 Task: Create List Backup in Board Vendor Management to Workspace Experiential Marketing. Create List Security in Board Budget Management to Workspace Experiential Marketing. Create List Passwords in Board Social Media Influencer Content Creation and Management to Workspace Experiential Marketing
Action: Mouse moved to (63, 474)
Screenshot: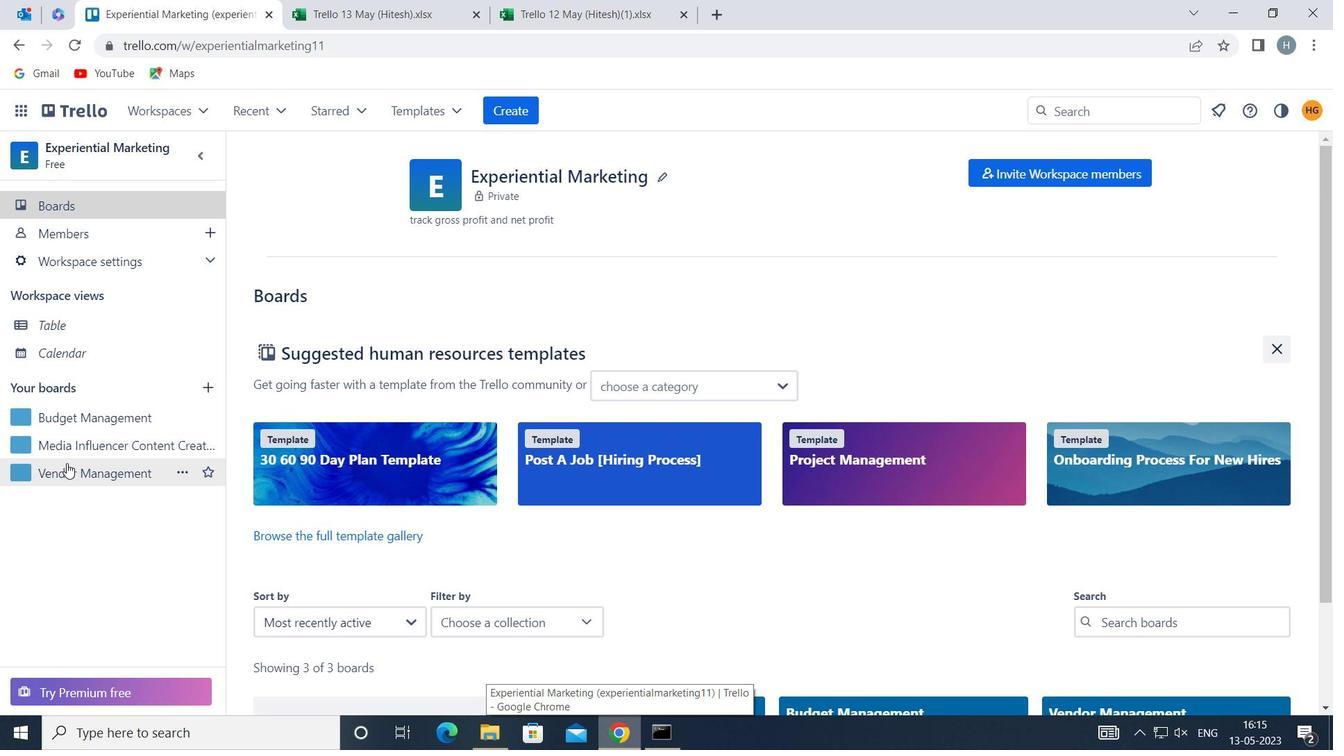 
Action: Mouse pressed left at (63, 474)
Screenshot: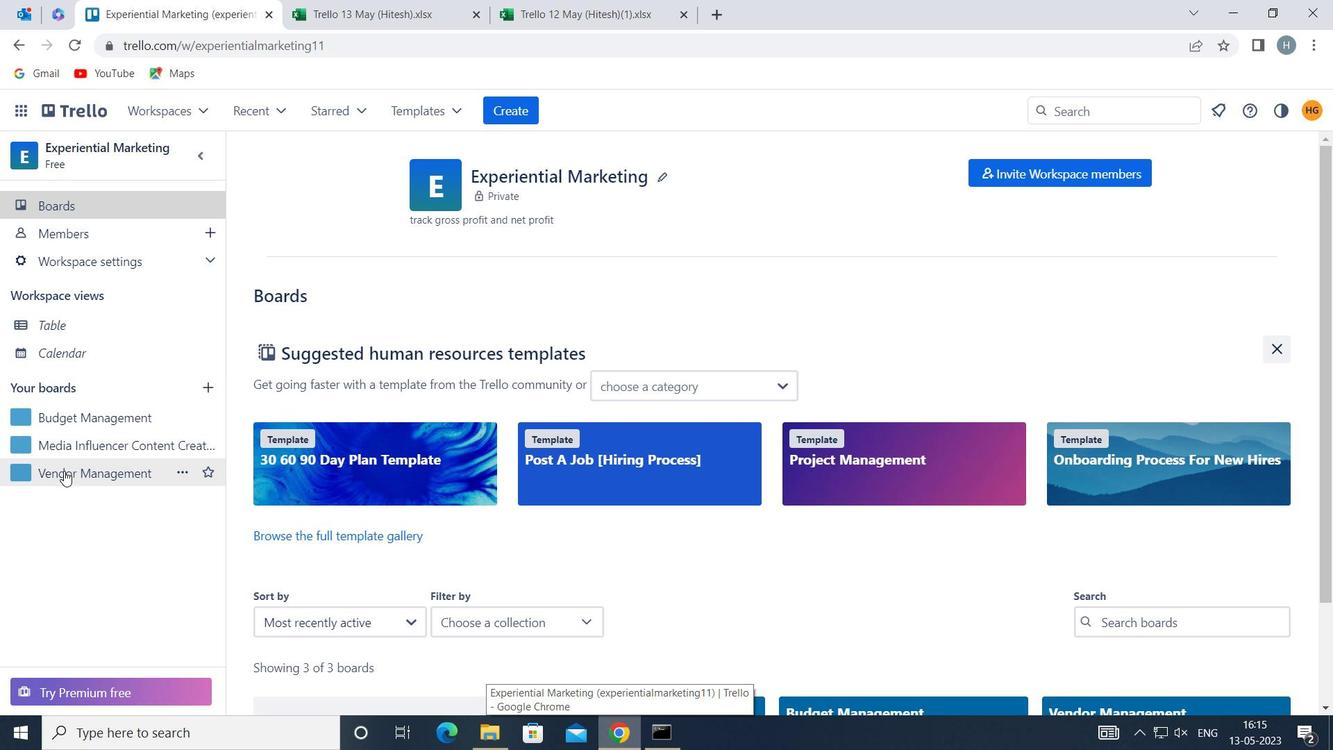 
Action: Mouse moved to (810, 212)
Screenshot: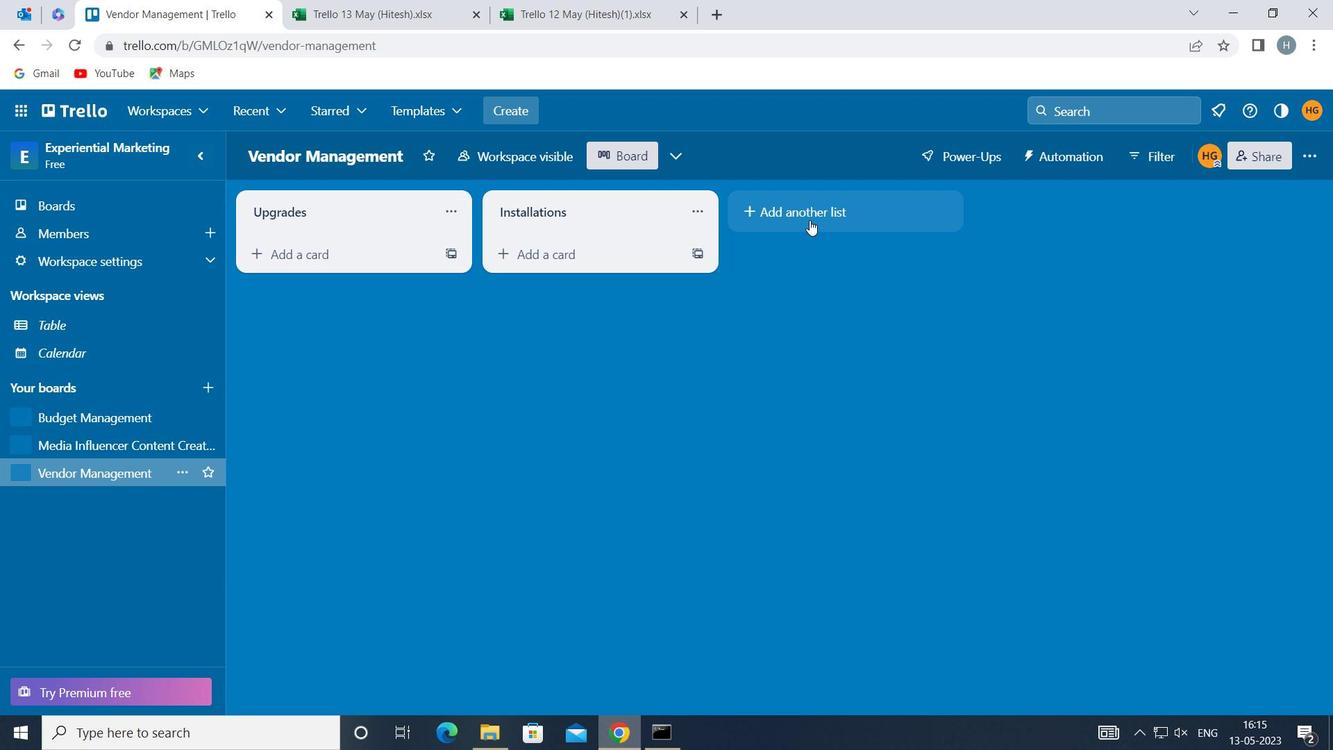 
Action: Mouse pressed left at (810, 212)
Screenshot: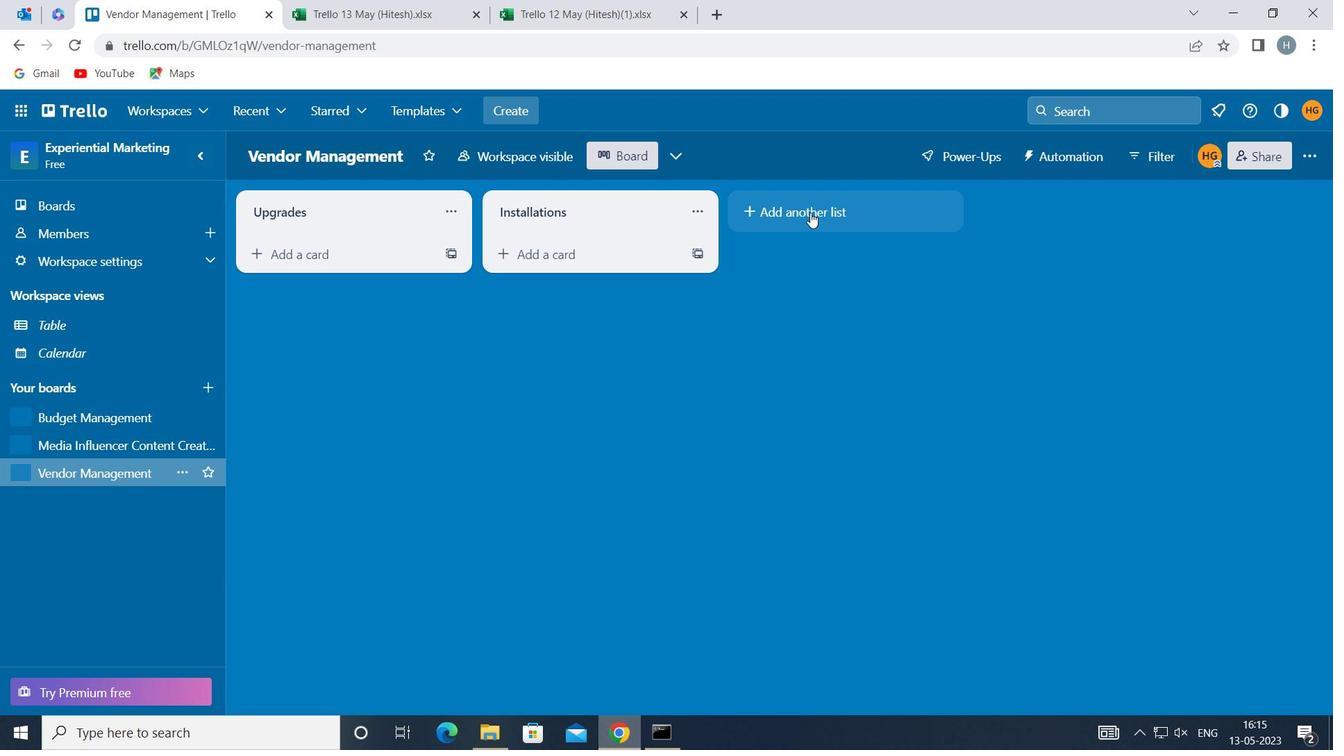 
Action: Key pressed <Key.shift>BACKUP<Key.backspace><Key.backspace><Key.backspace><Key.backspace><Key.backspace><Key.backspace><Key.backspace><Key.shift>BACKUP
Screenshot: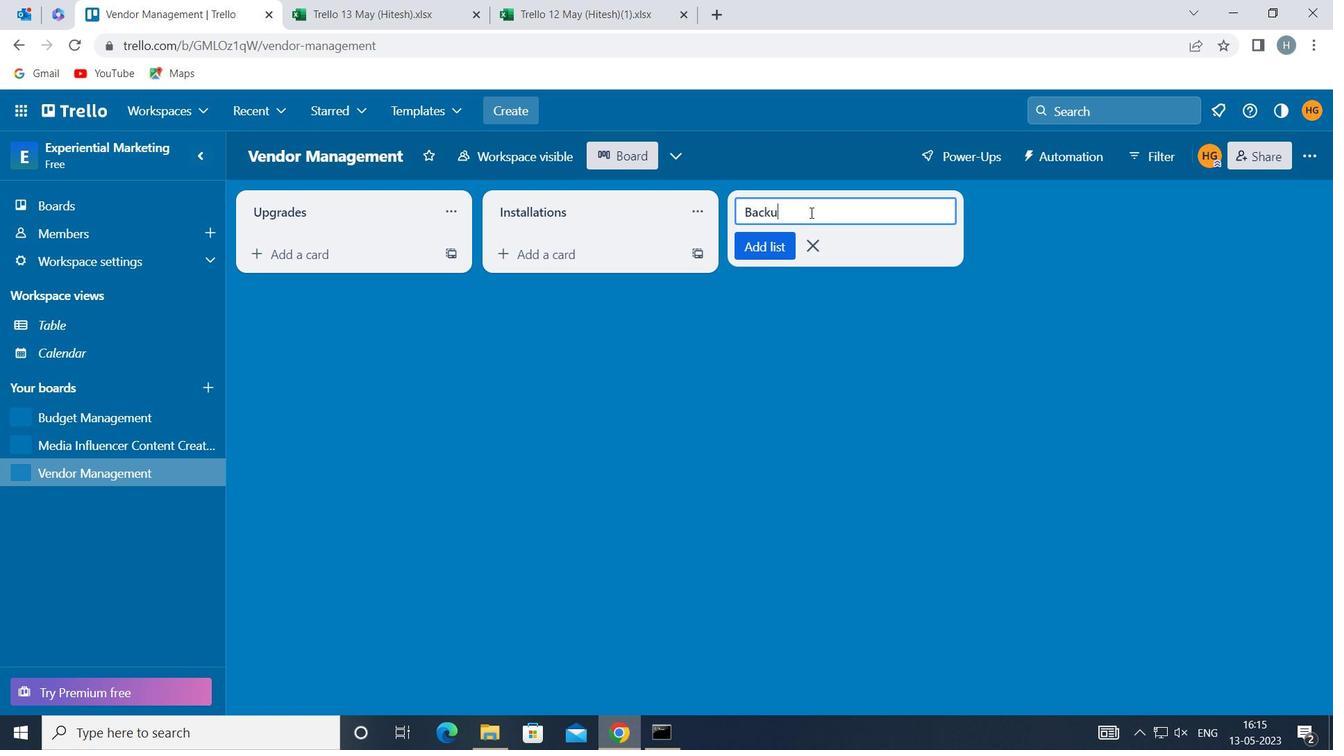 
Action: Mouse moved to (766, 240)
Screenshot: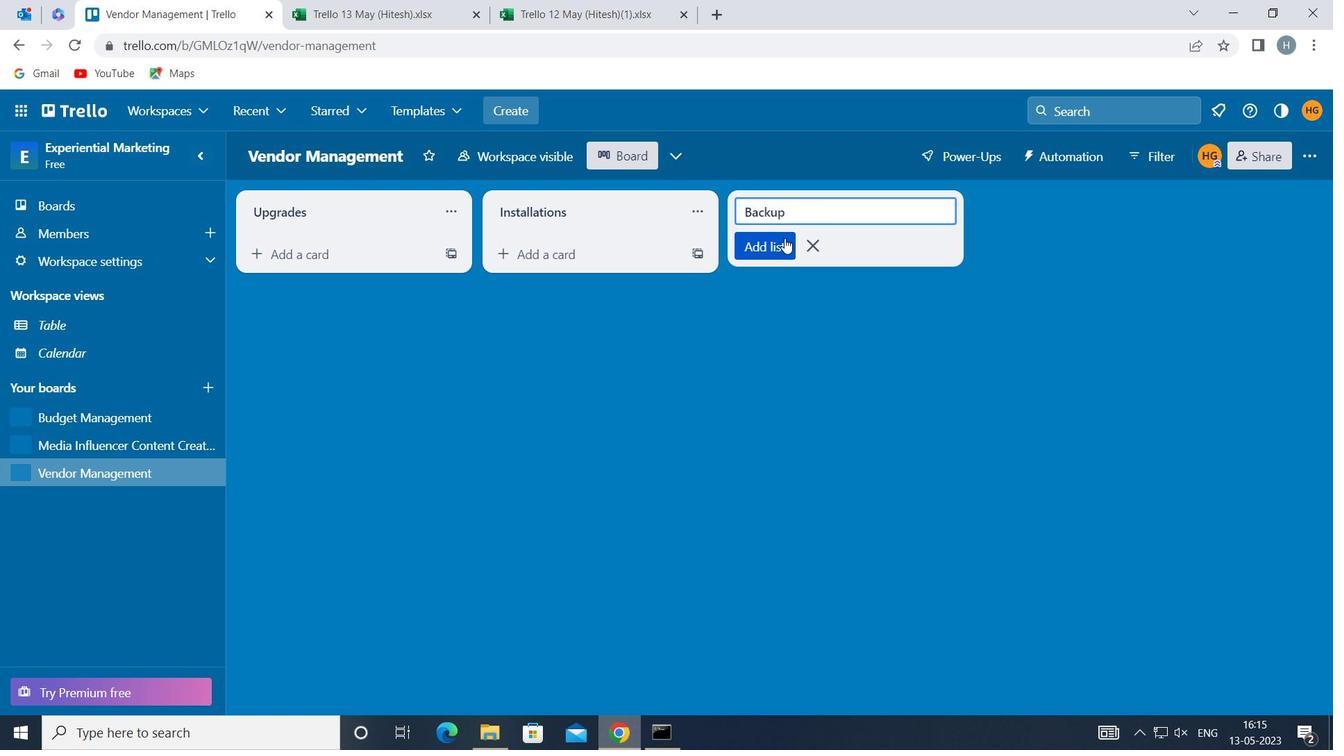 
Action: Mouse pressed left at (766, 240)
Screenshot: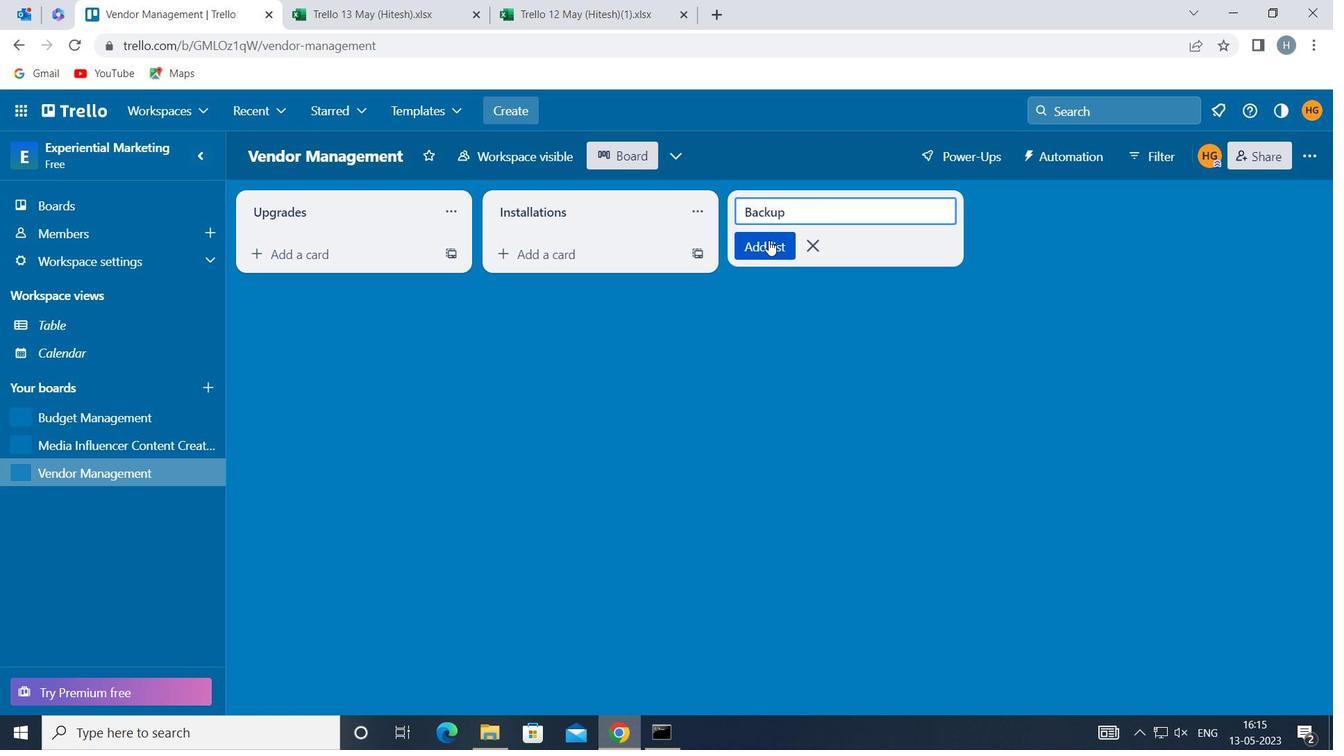 
Action: Mouse moved to (721, 389)
Screenshot: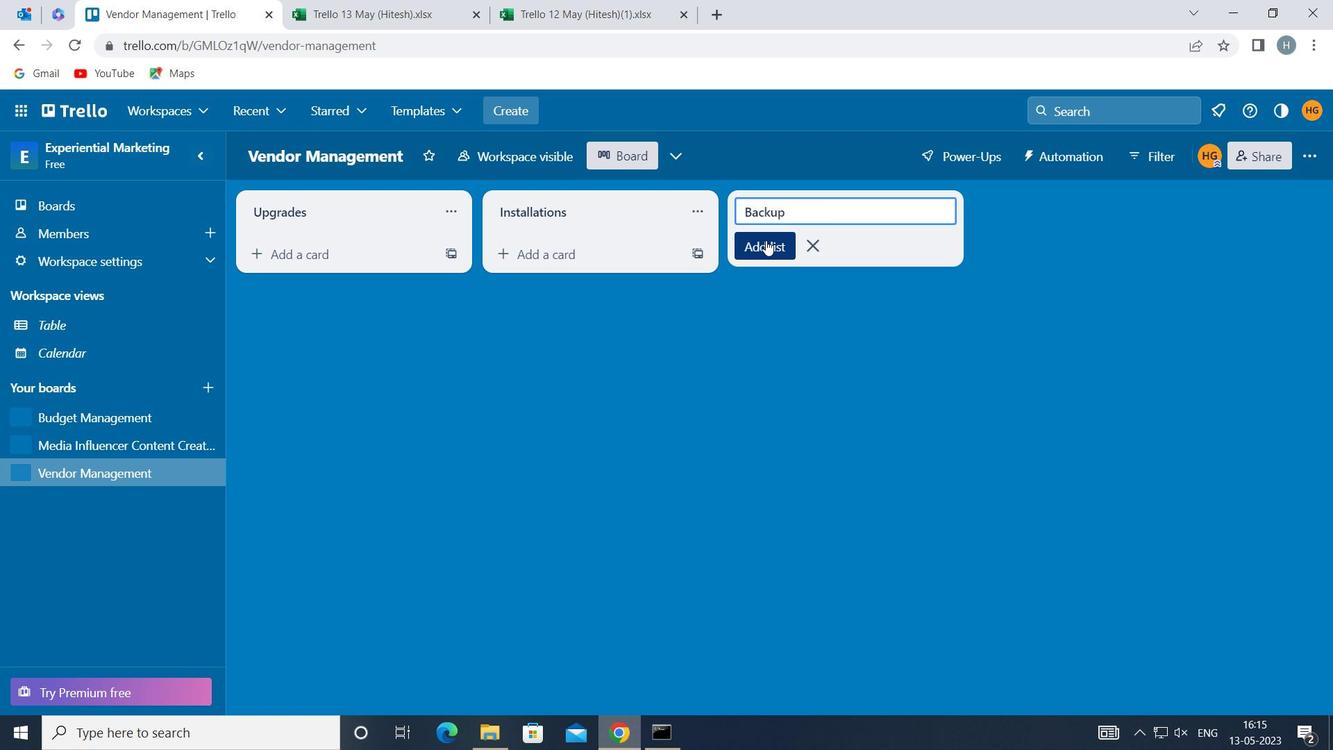 
Action: Mouse pressed left at (721, 389)
Screenshot: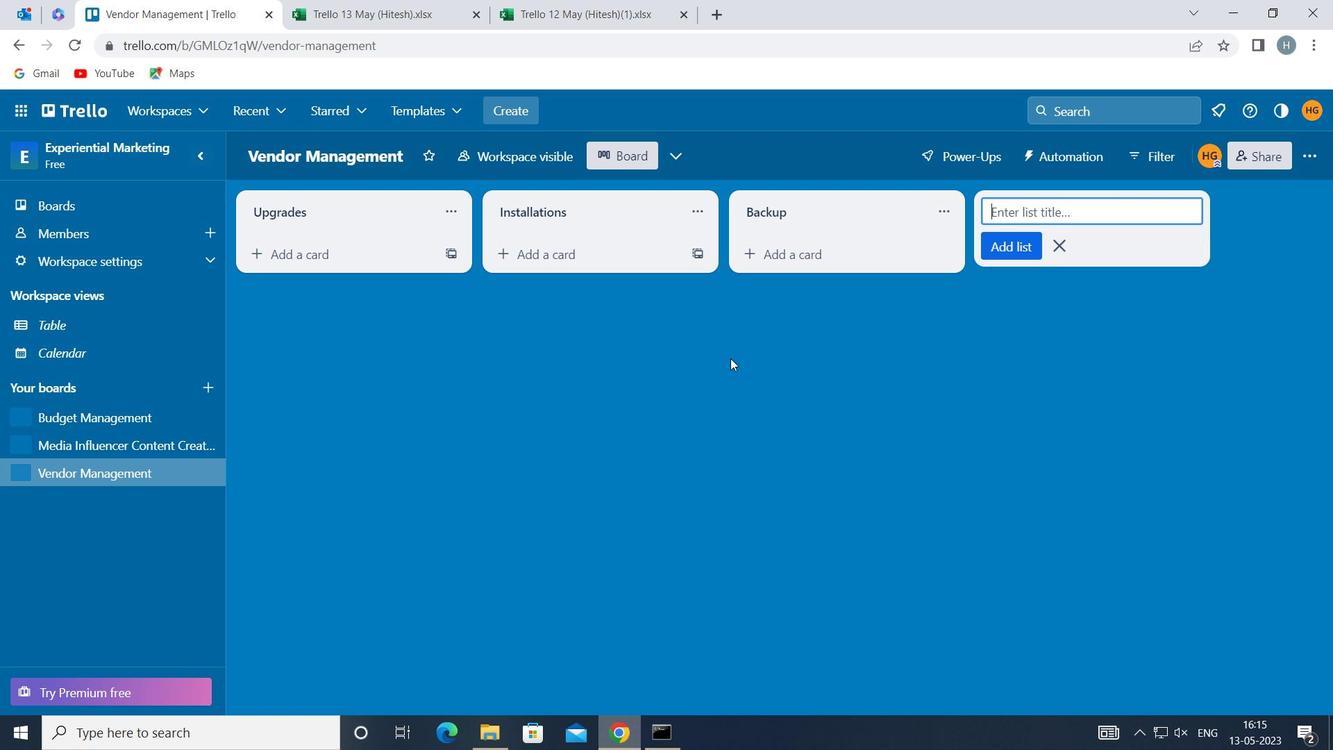 
Action: Mouse moved to (109, 416)
Screenshot: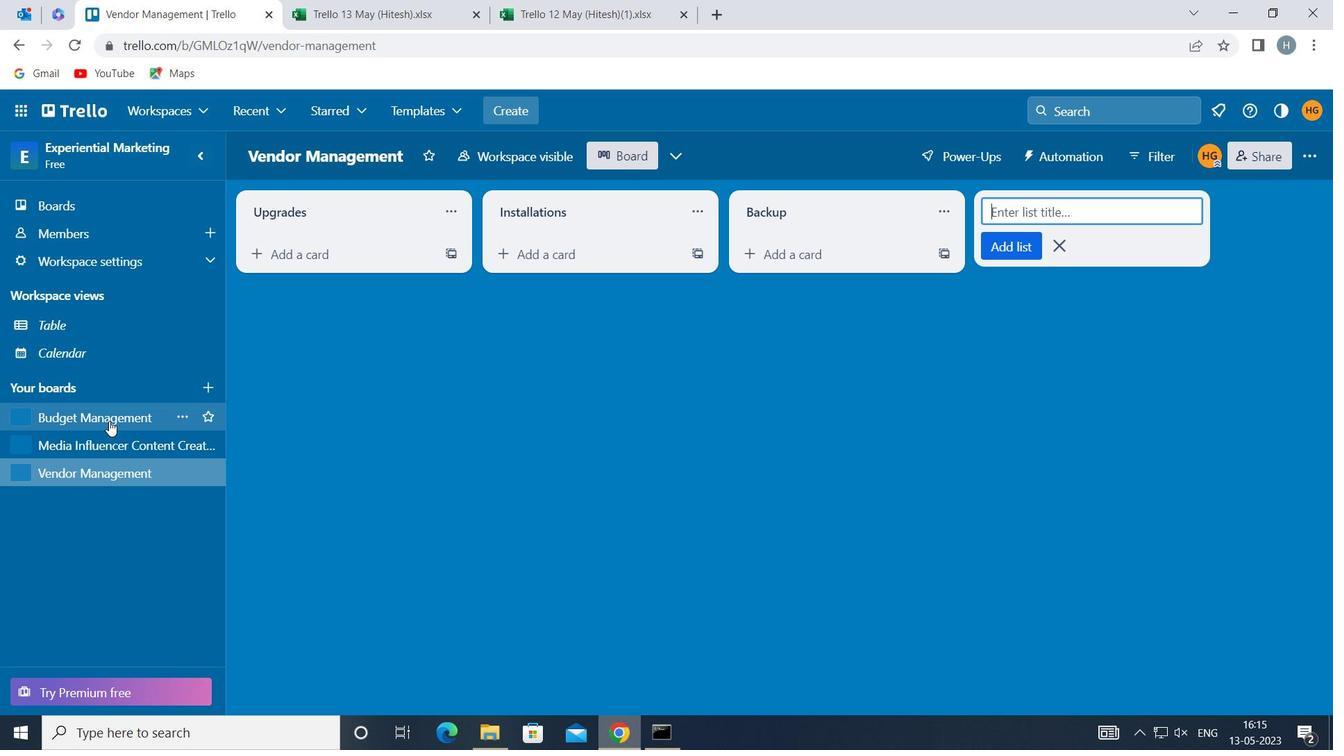 
Action: Mouse pressed left at (109, 416)
Screenshot: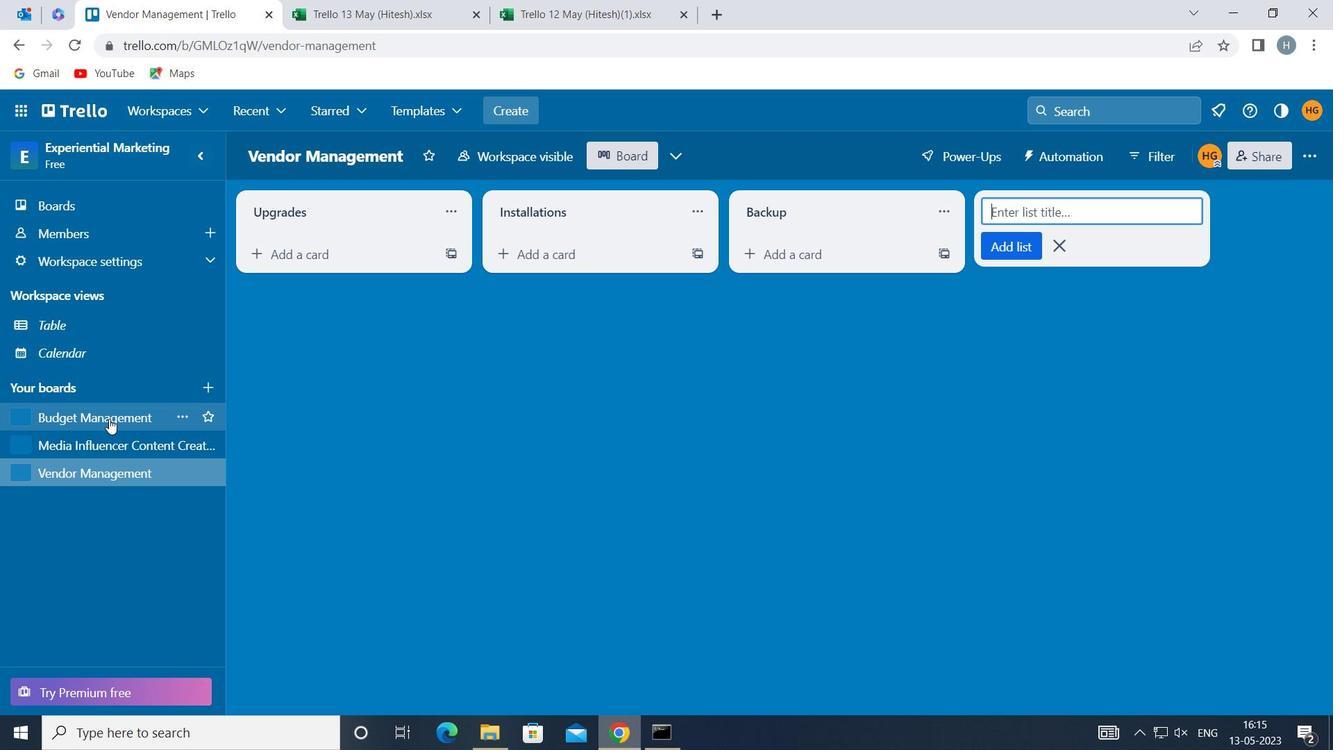 
Action: Mouse moved to (793, 210)
Screenshot: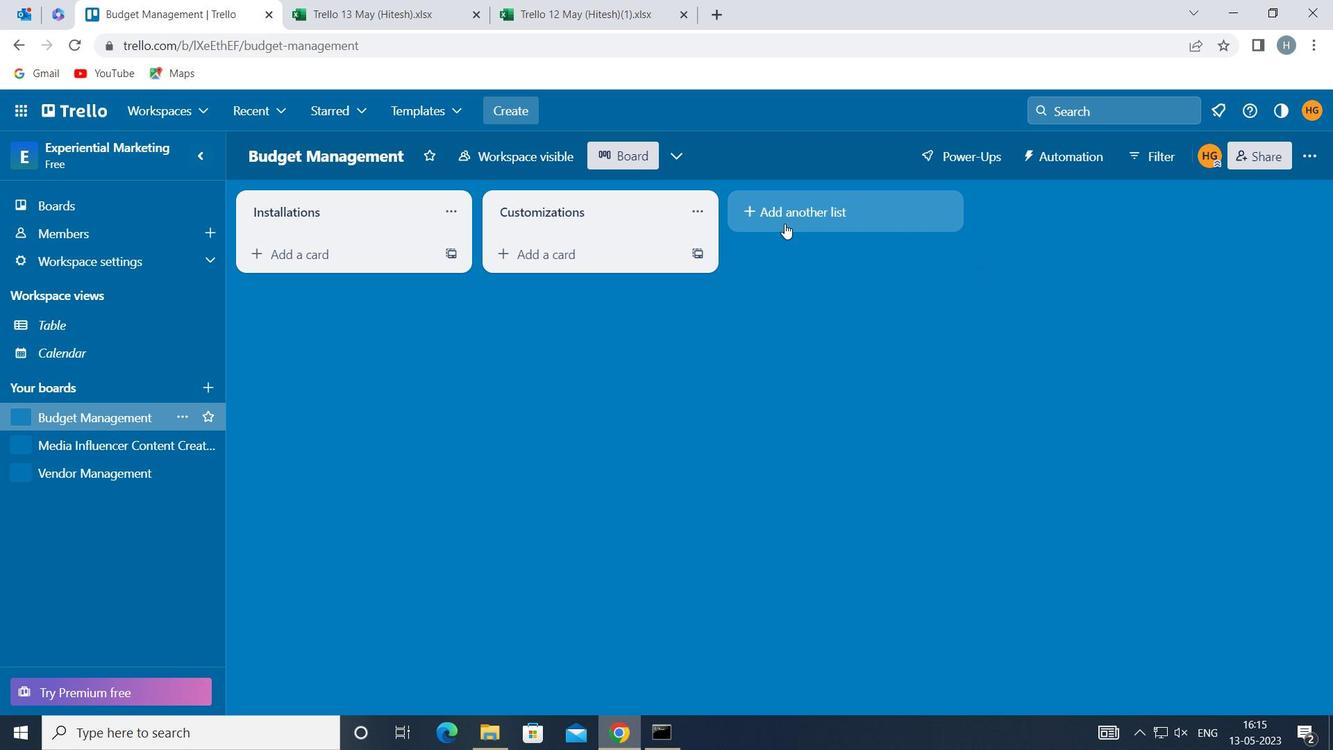 
Action: Mouse pressed left at (793, 210)
Screenshot: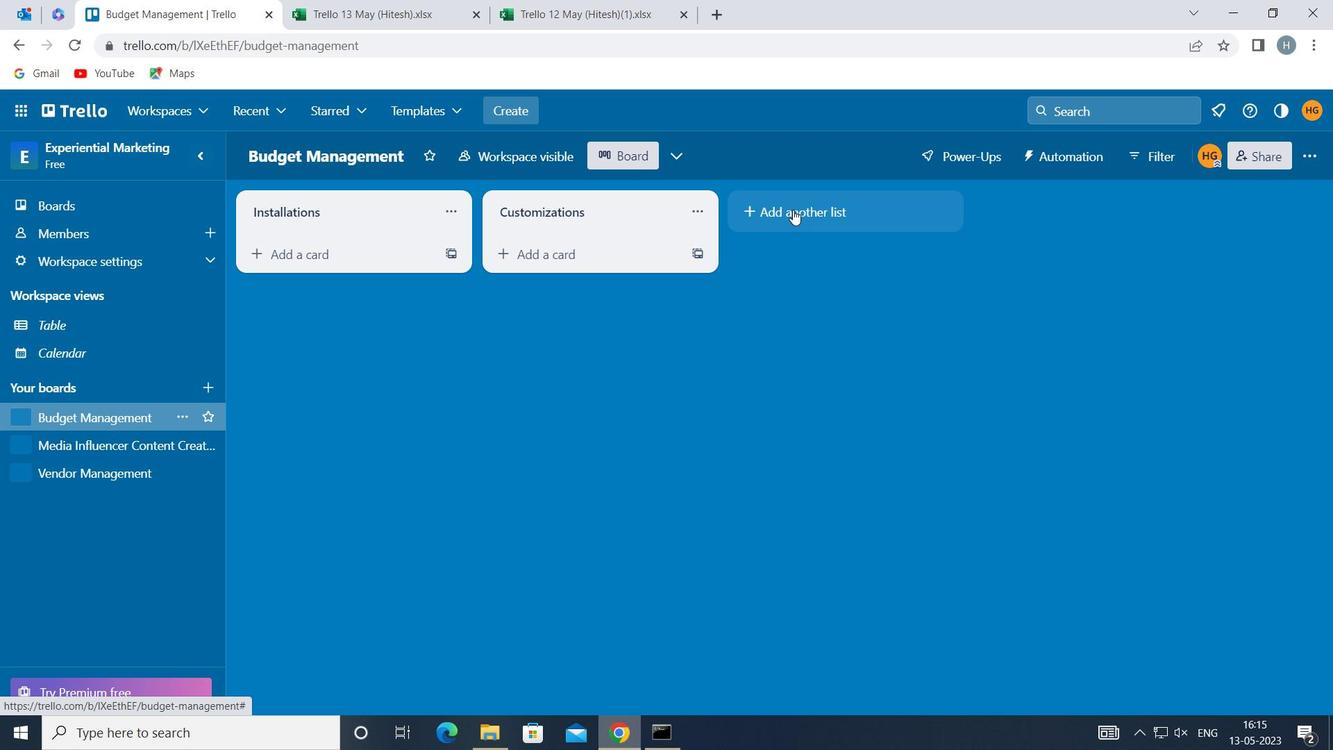 
Action: Key pressed <Key.shift>SECURITY
Screenshot: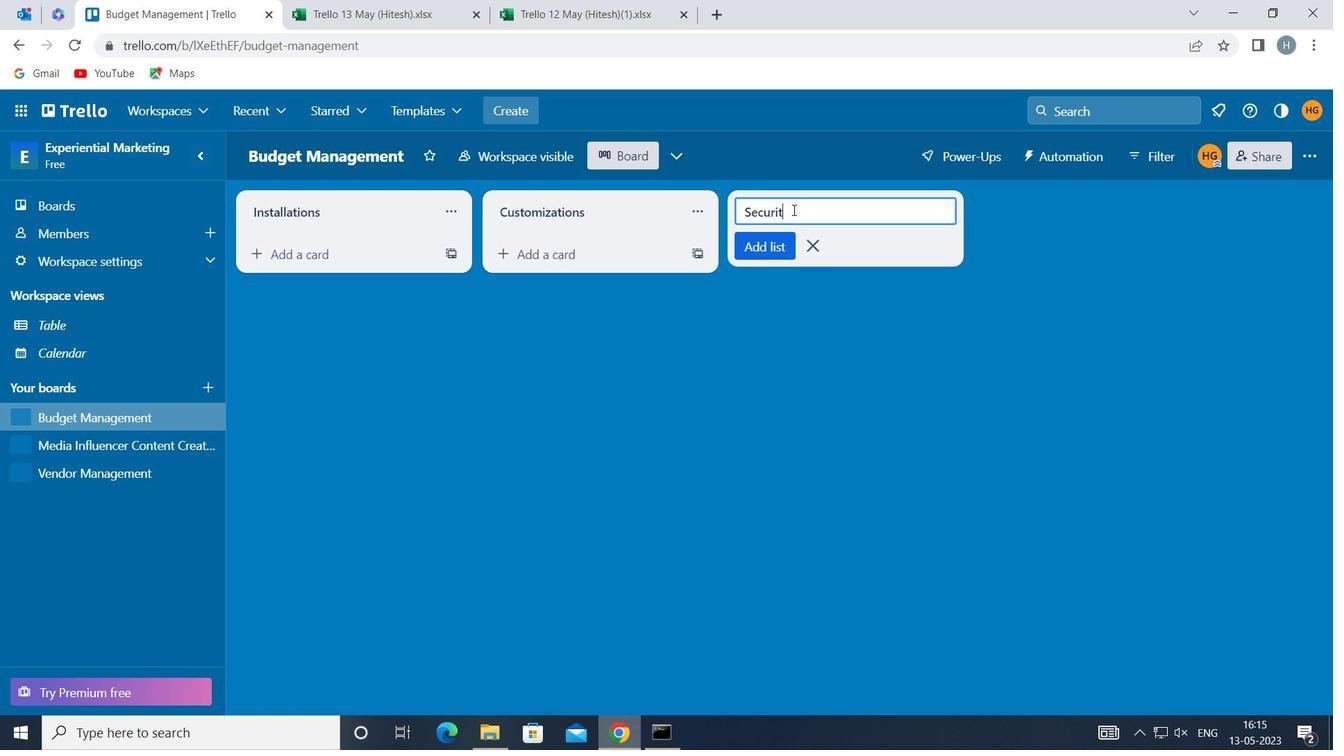 
Action: Mouse moved to (773, 241)
Screenshot: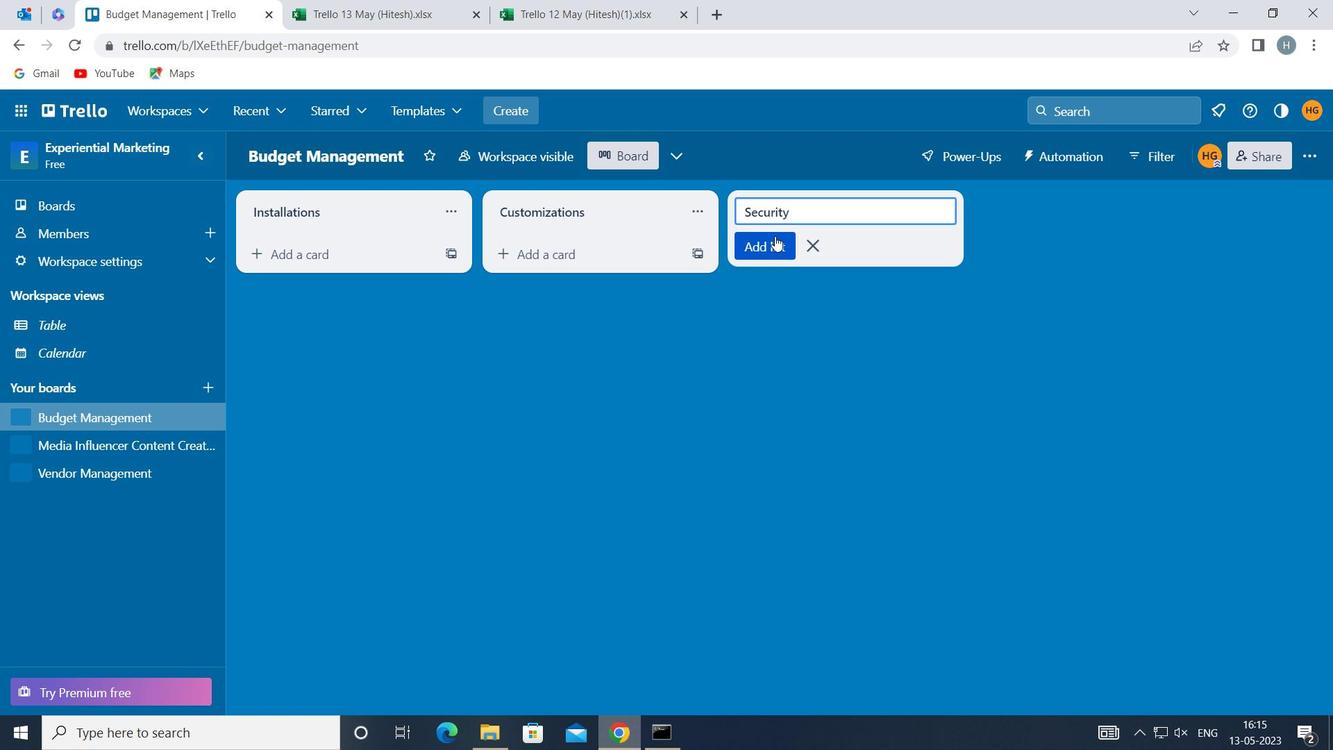 
Action: Mouse pressed left at (773, 241)
Screenshot: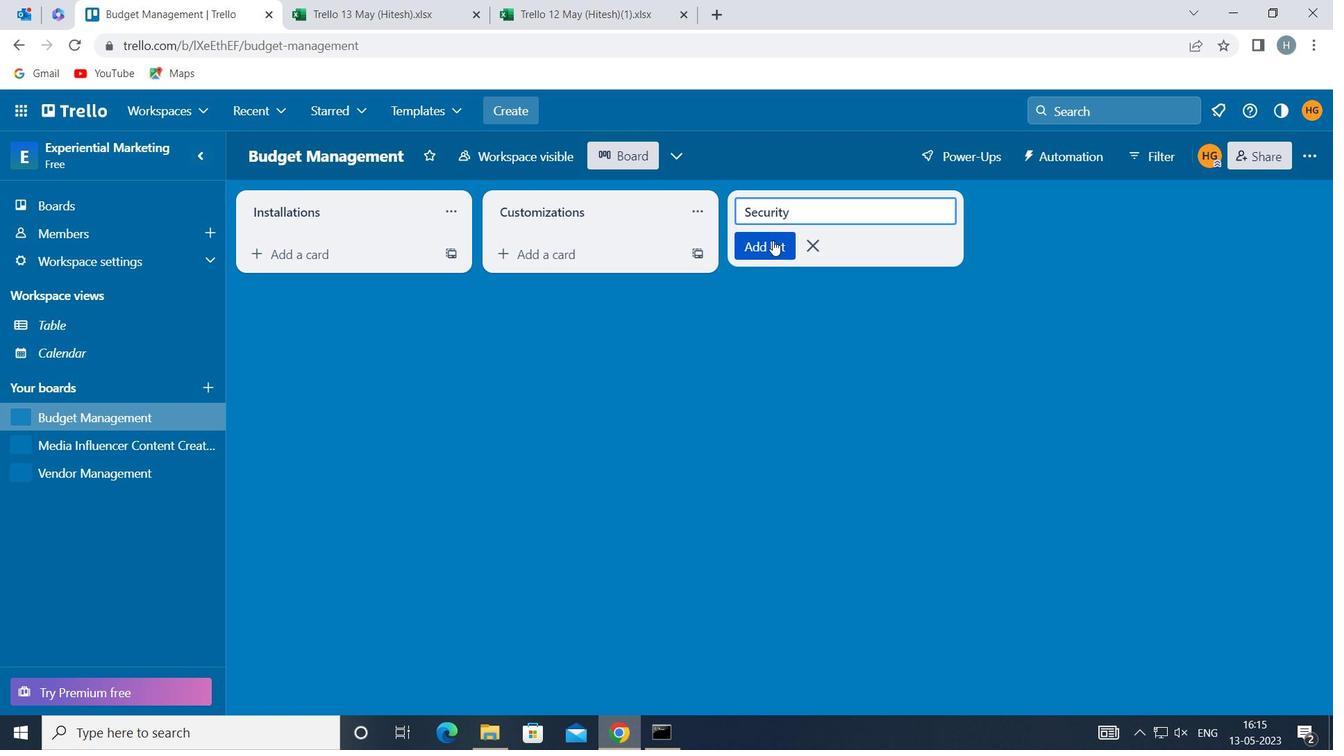 
Action: Mouse moved to (741, 381)
Screenshot: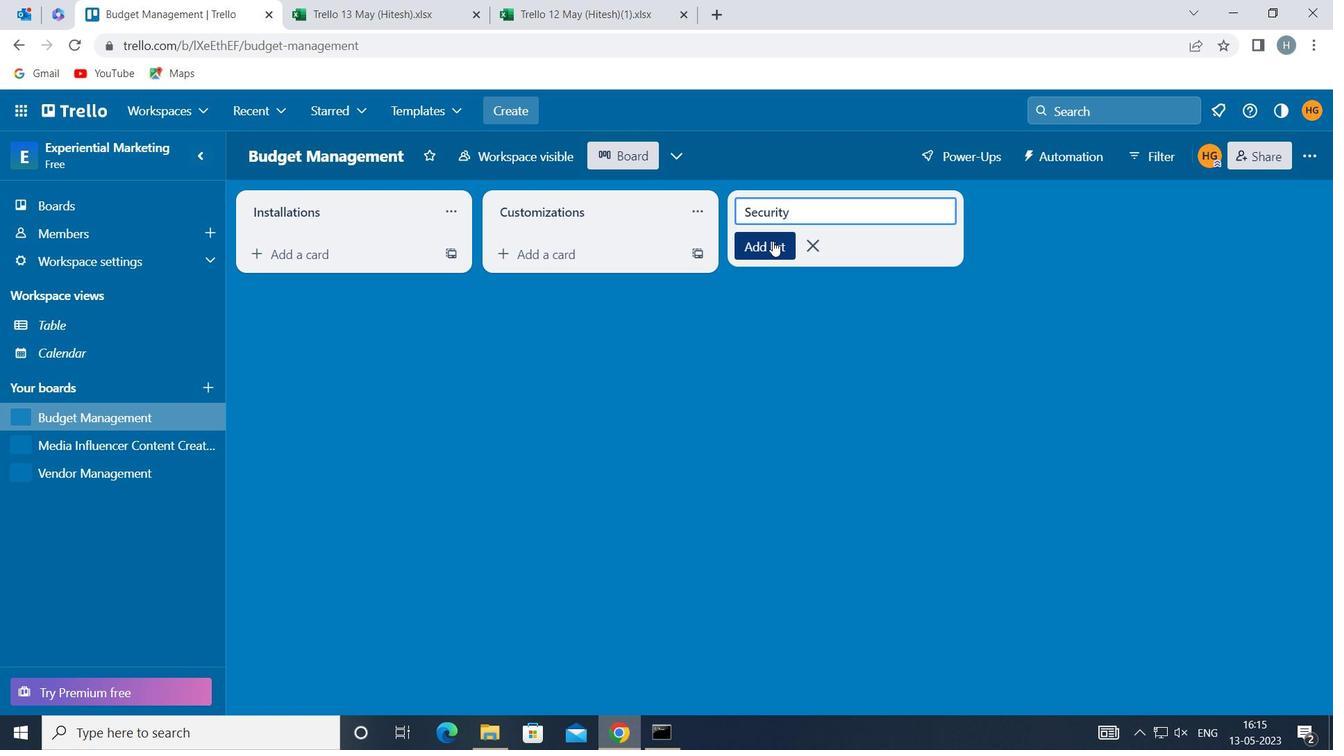 
Action: Mouse pressed left at (741, 381)
Screenshot: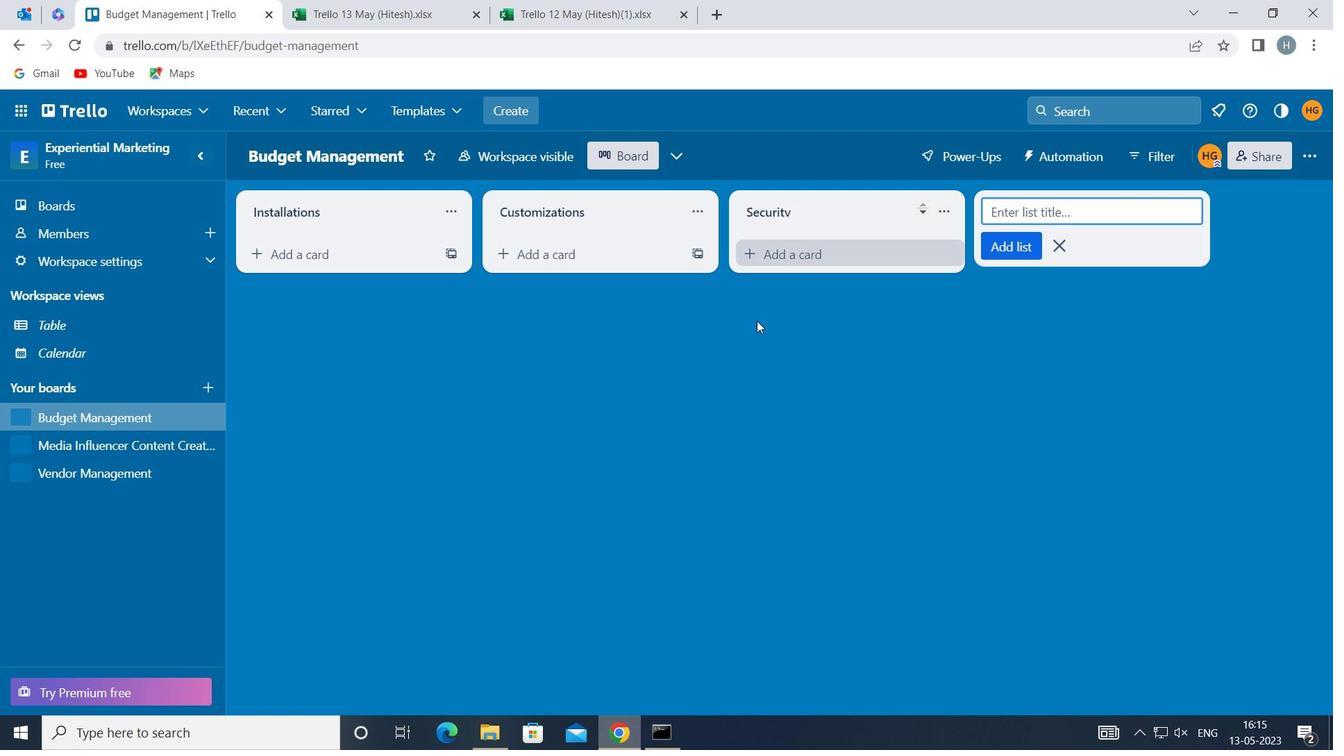 
Action: Mouse moved to (124, 445)
Screenshot: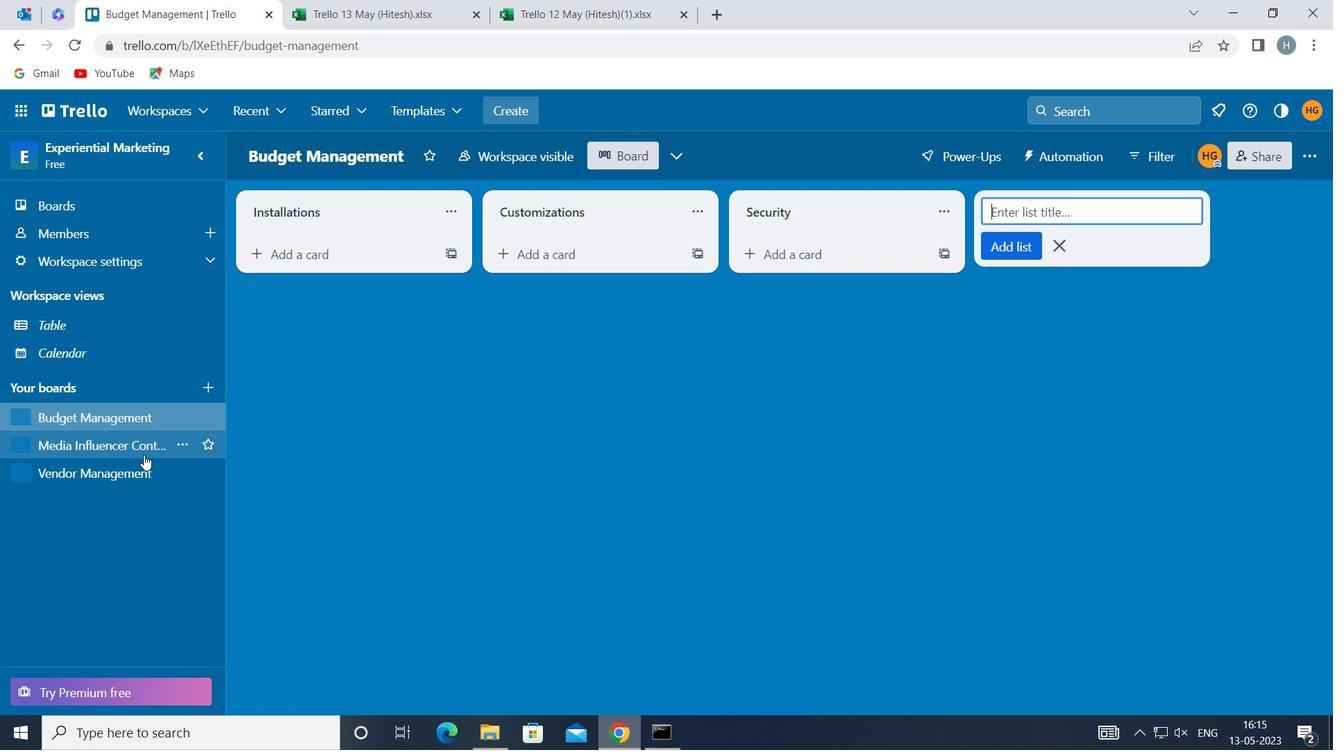 
Action: Mouse pressed left at (124, 445)
Screenshot: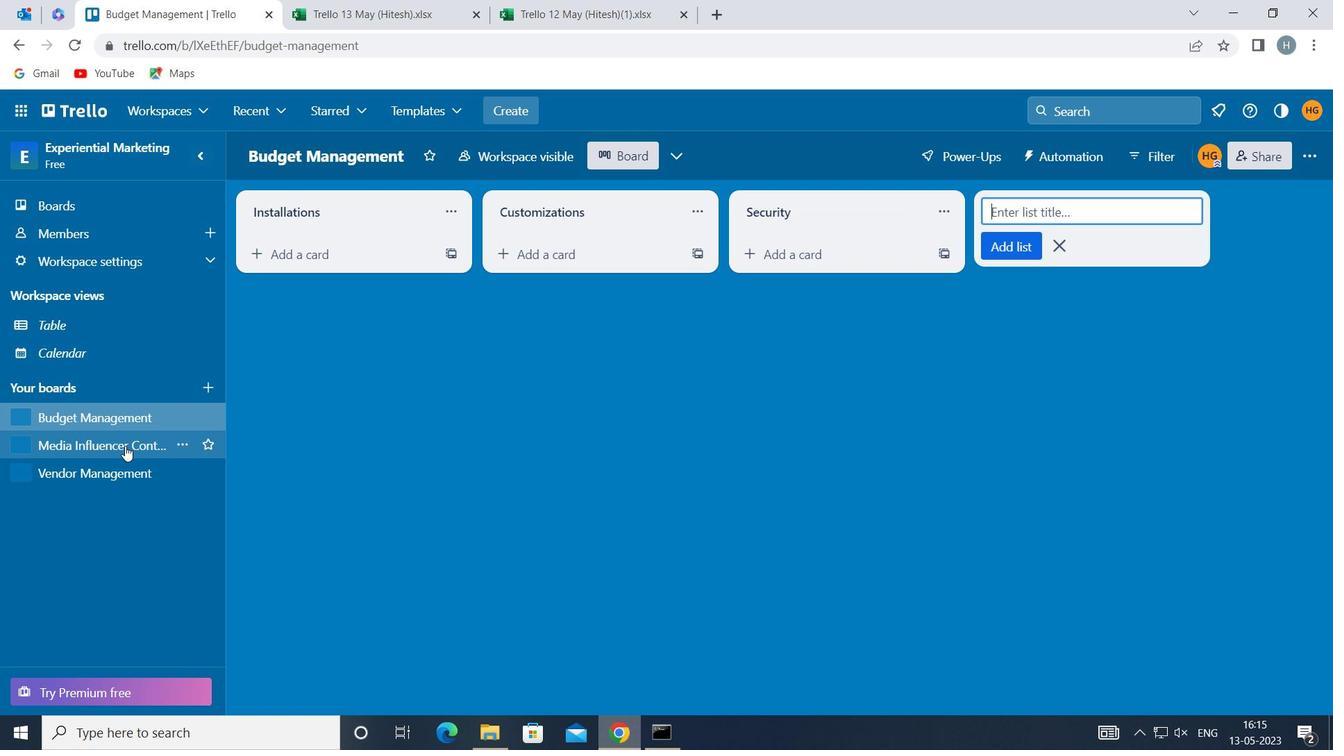 
Action: Mouse moved to (813, 215)
Screenshot: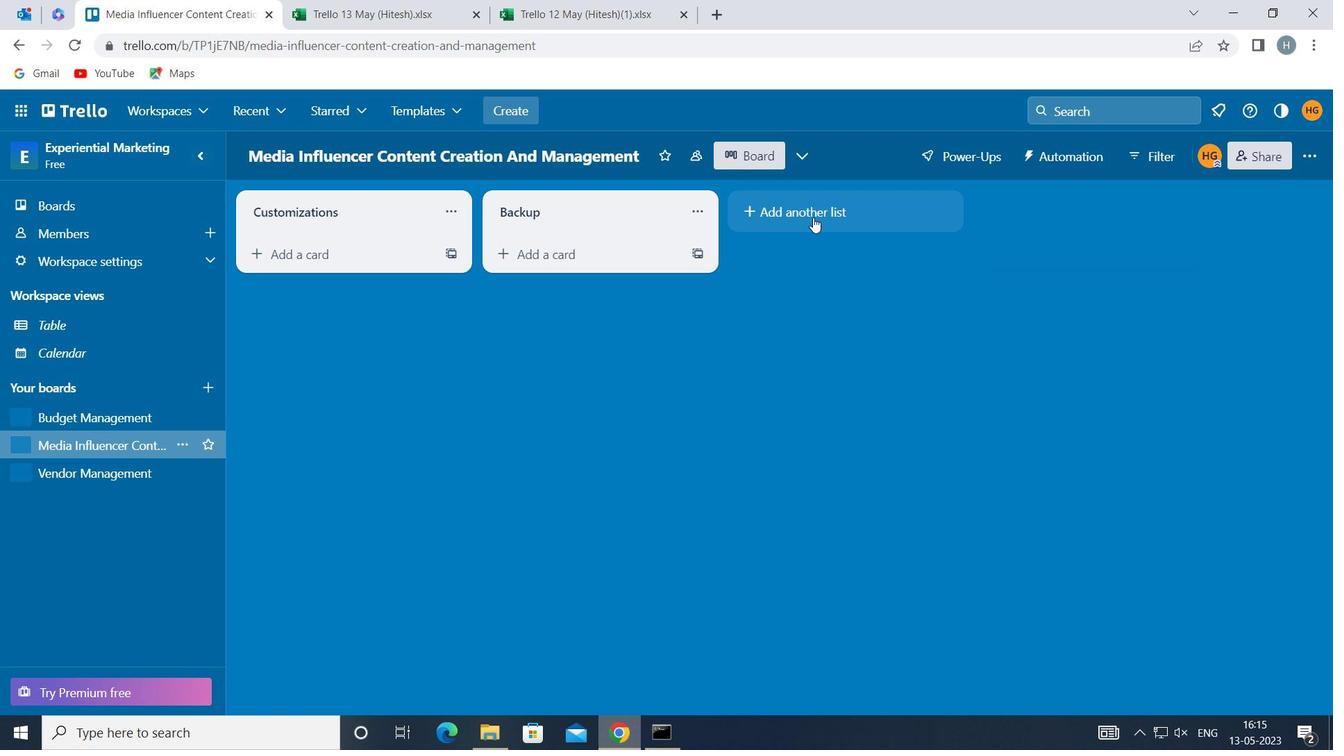 
Action: Mouse pressed left at (813, 215)
Screenshot: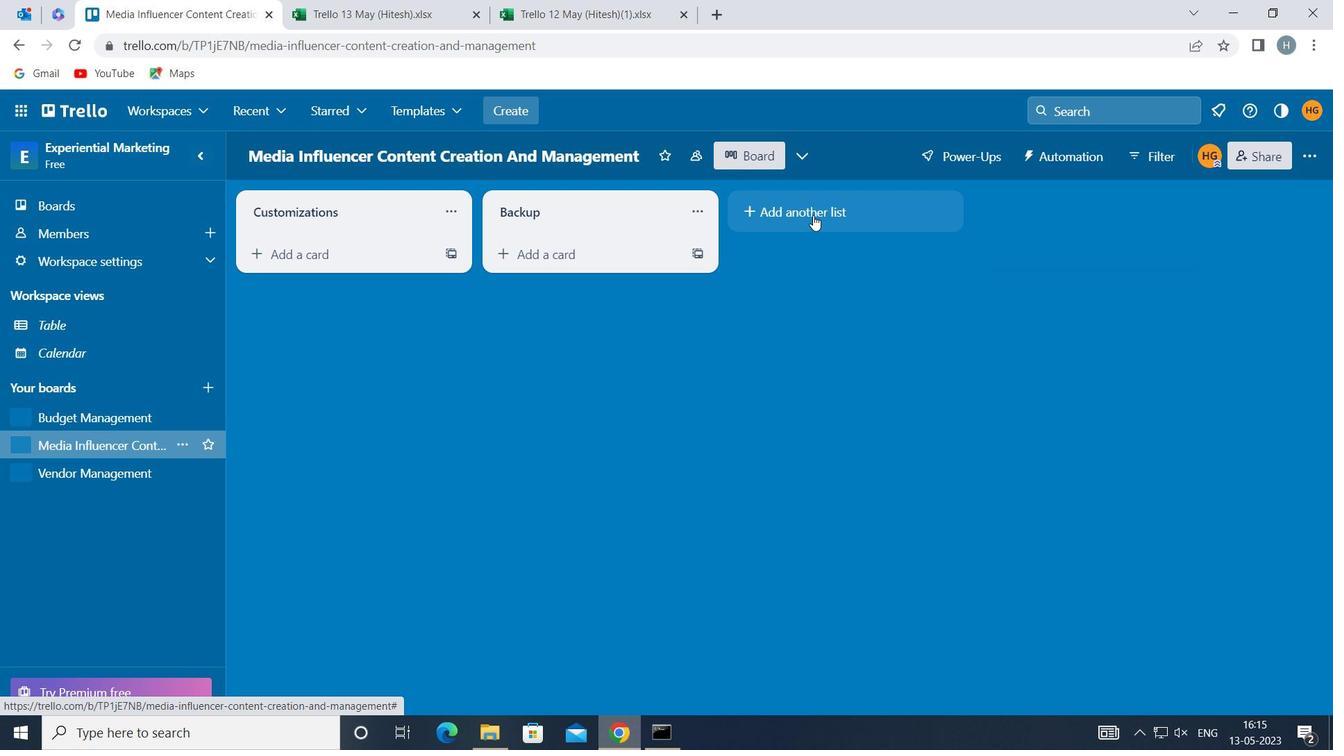 
Action: Mouse moved to (813, 214)
Screenshot: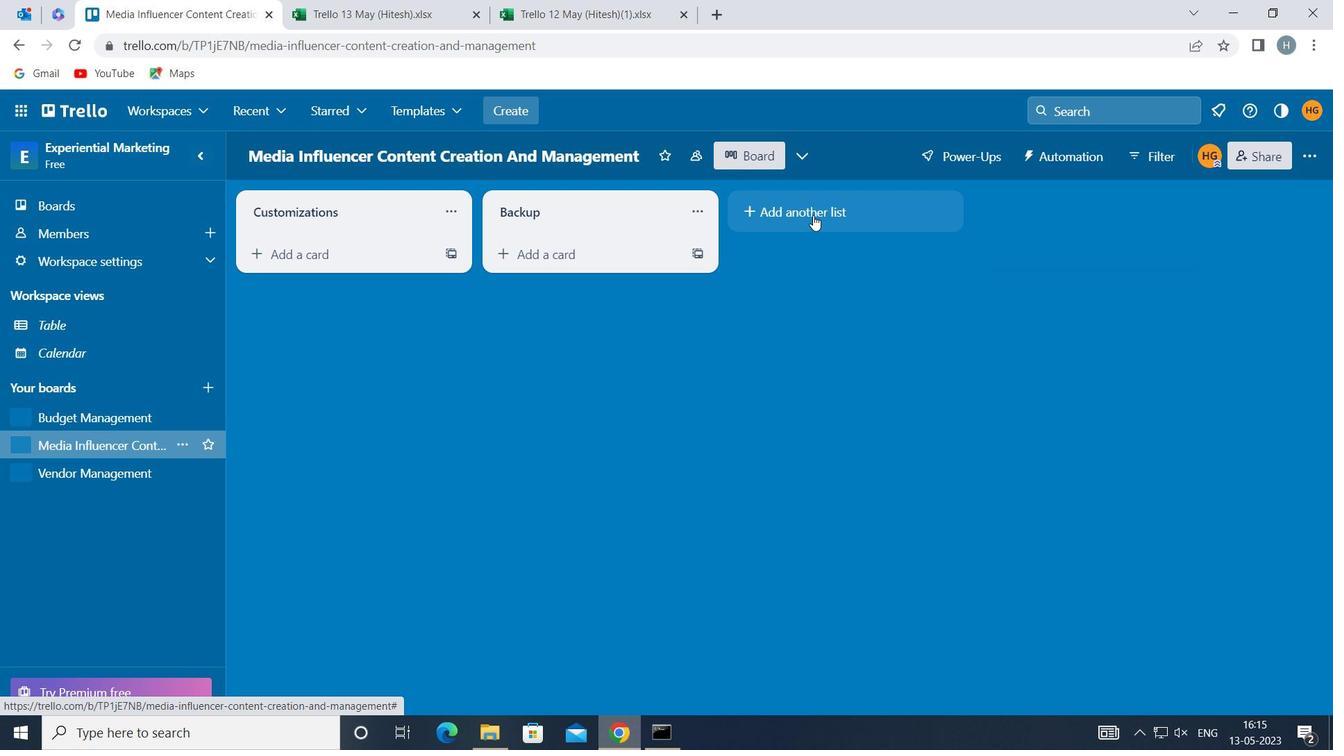 
Action: Key pressed <Key.shift>PASSWORDS
Screenshot: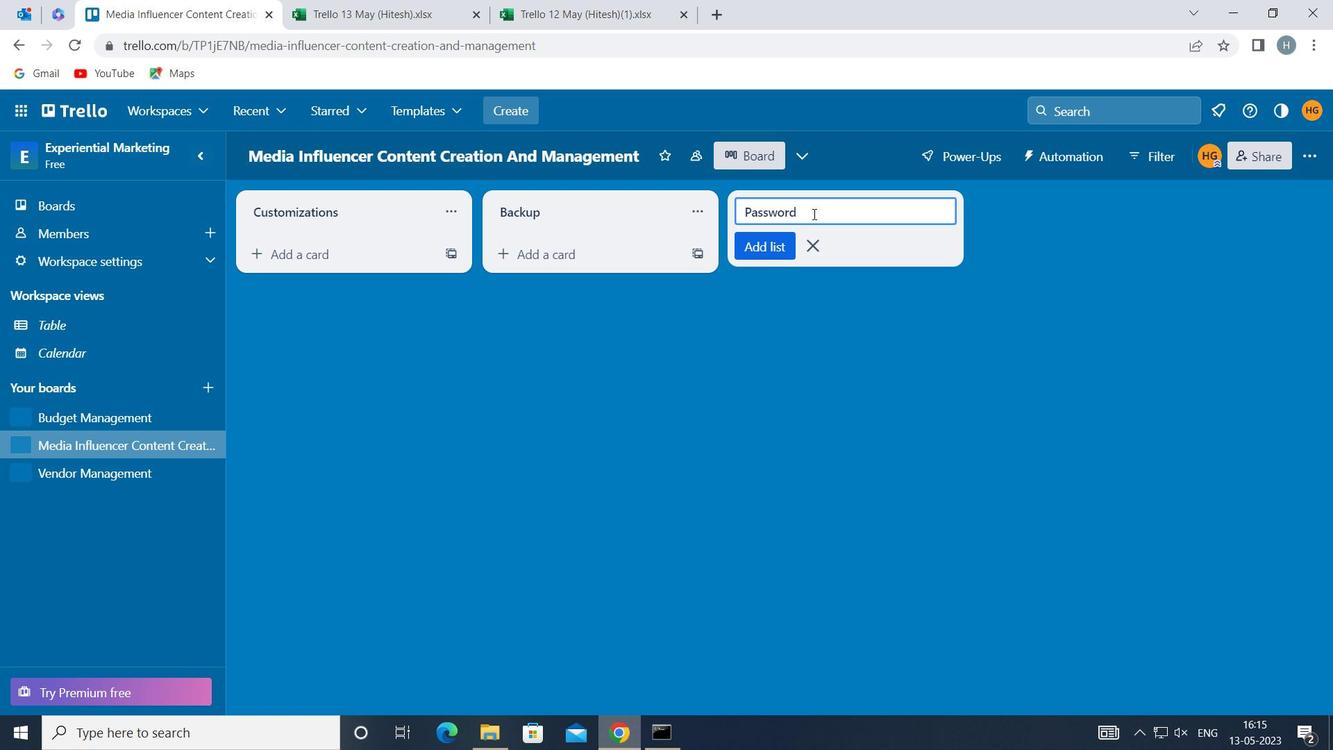 
Action: Mouse moved to (777, 243)
Screenshot: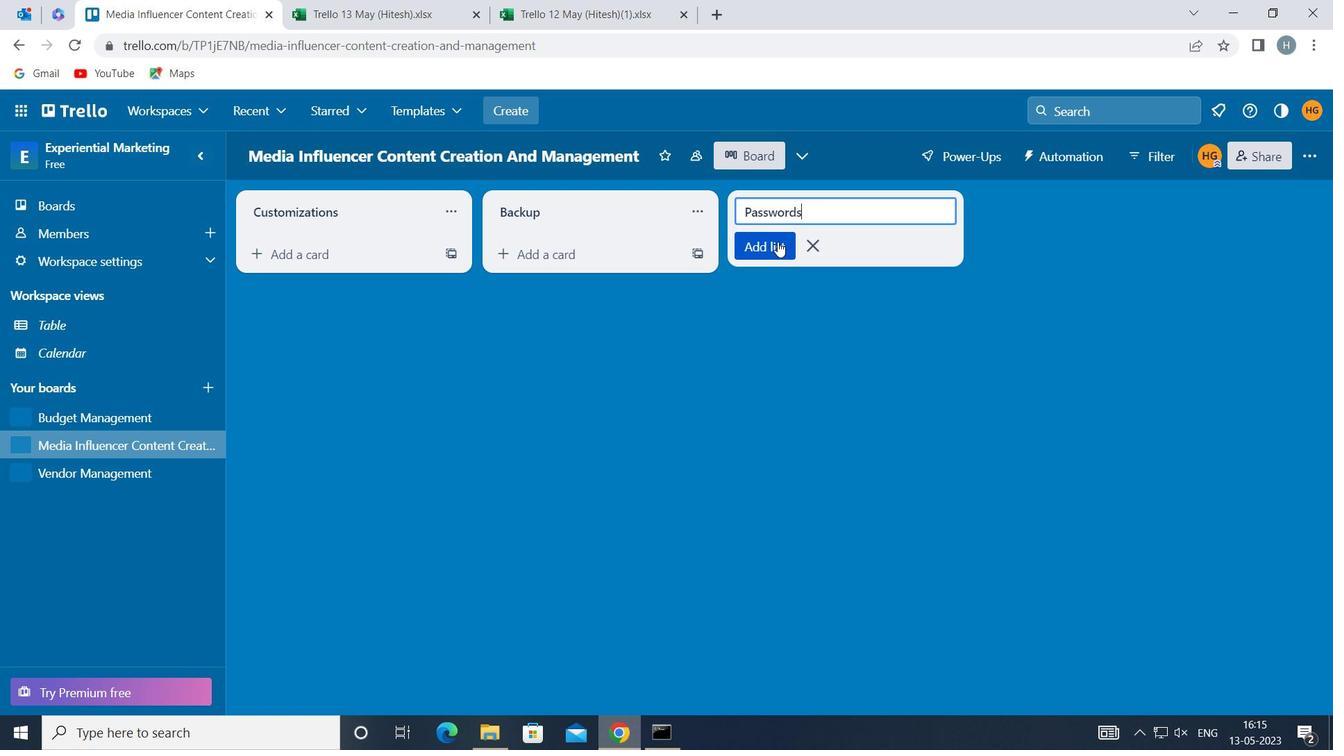 
Action: Mouse pressed left at (777, 243)
Screenshot: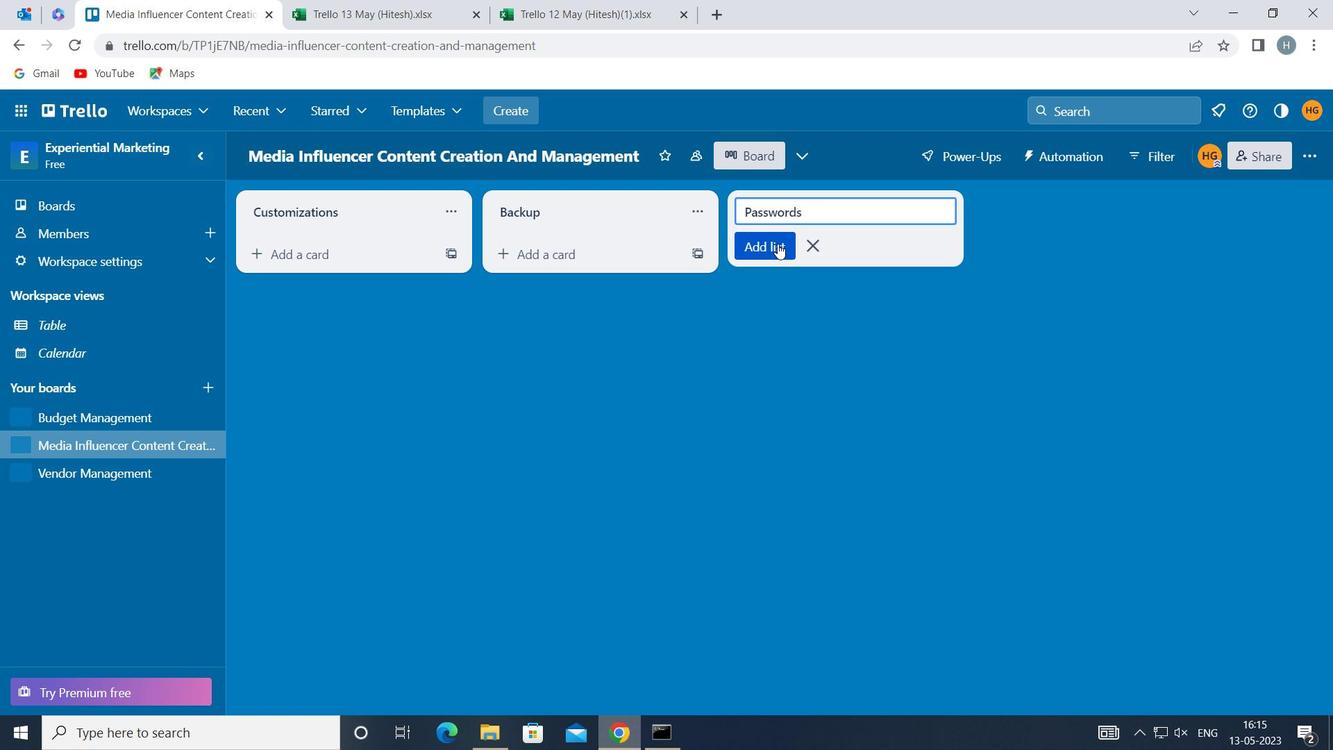 
Action: Mouse moved to (793, 376)
Screenshot: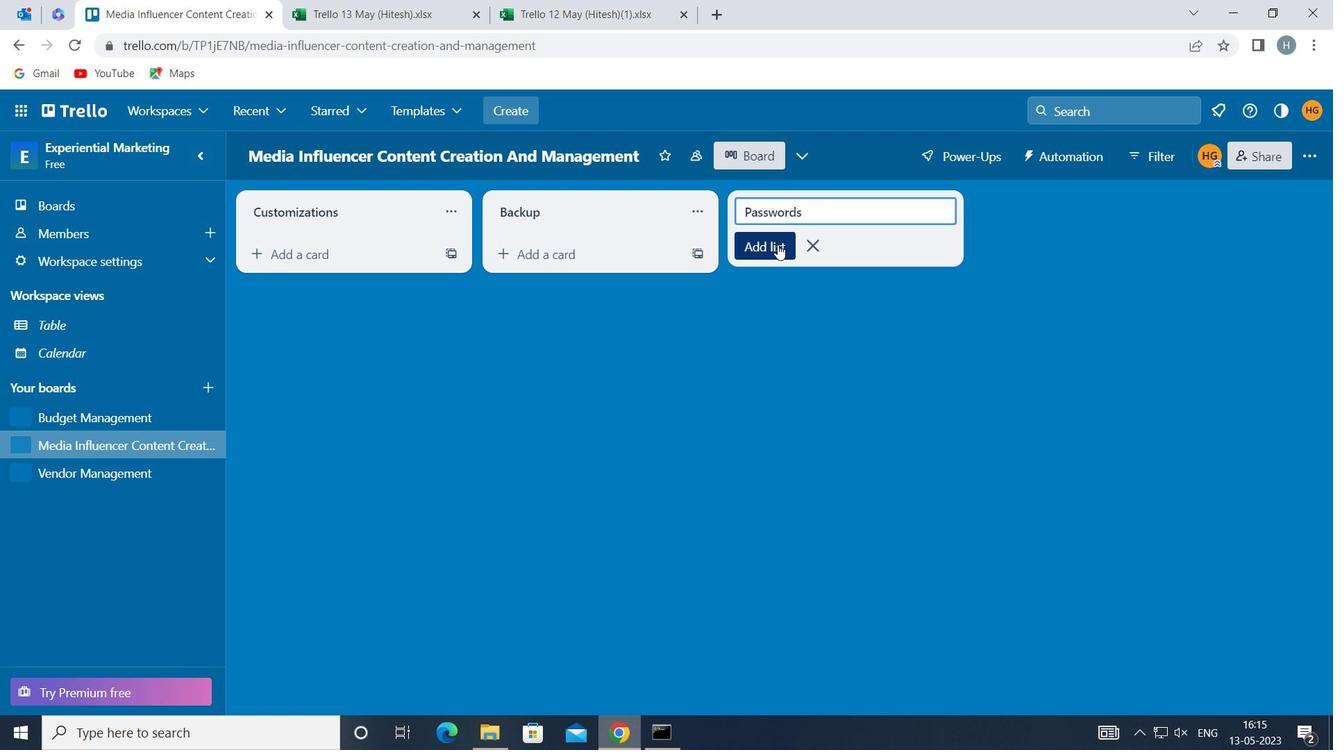 
Action: Mouse pressed left at (793, 376)
Screenshot: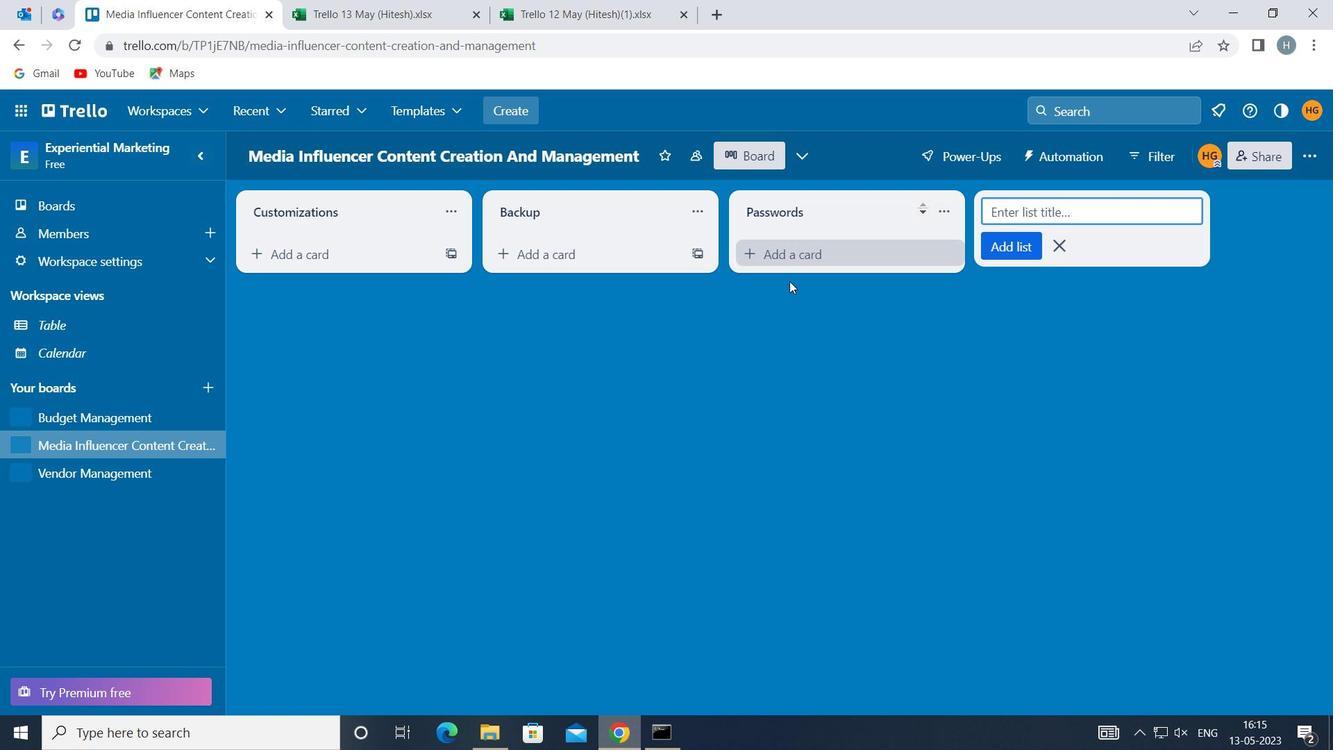 
Action: Key pressed <Key.f8>
Screenshot: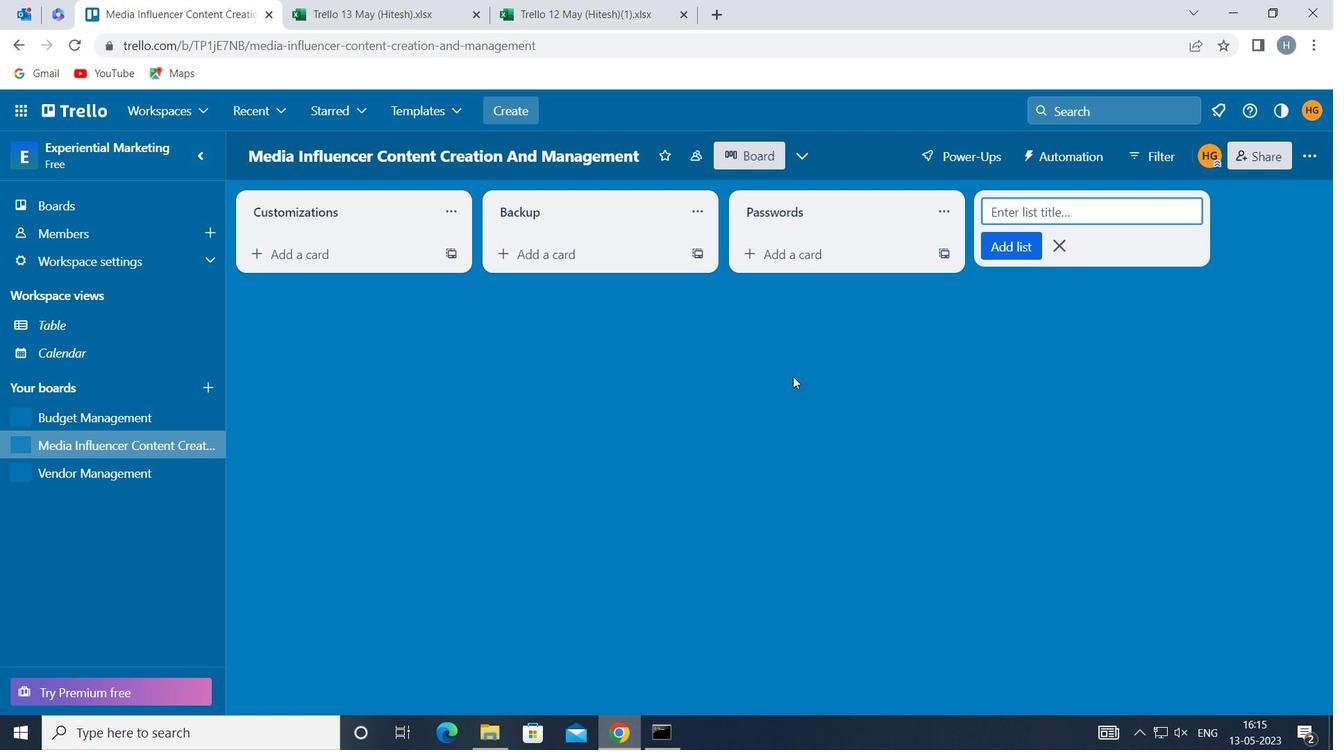 
